 Task: Learn more about a business.
Action: Mouse moved to (589, 223)
Screenshot: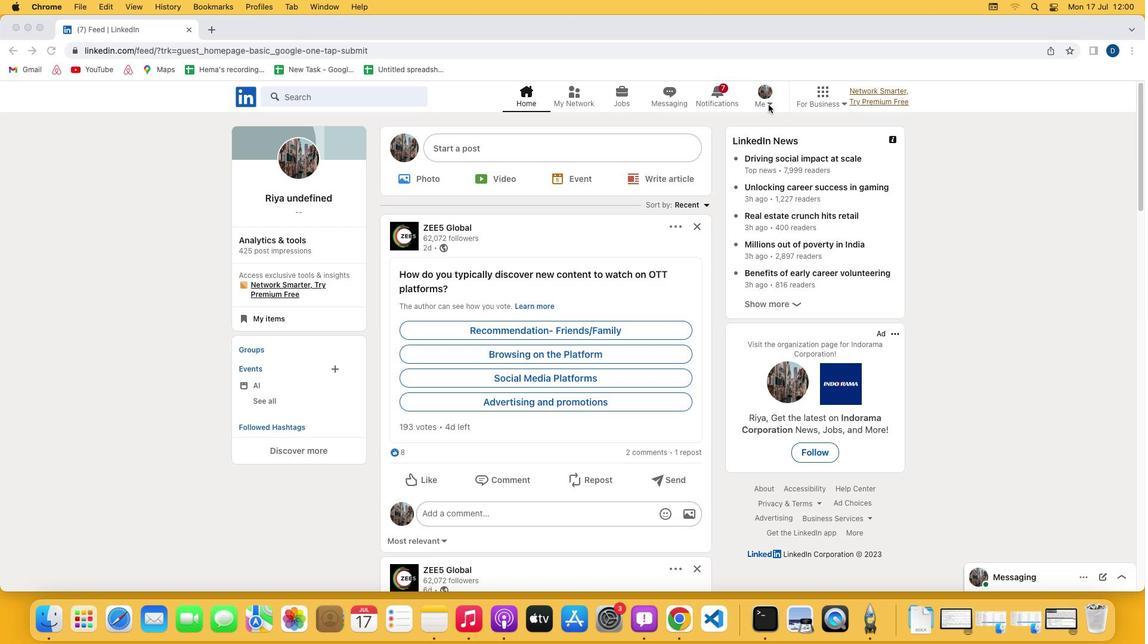 
Action: Mouse pressed left at (589, 223)
Screenshot: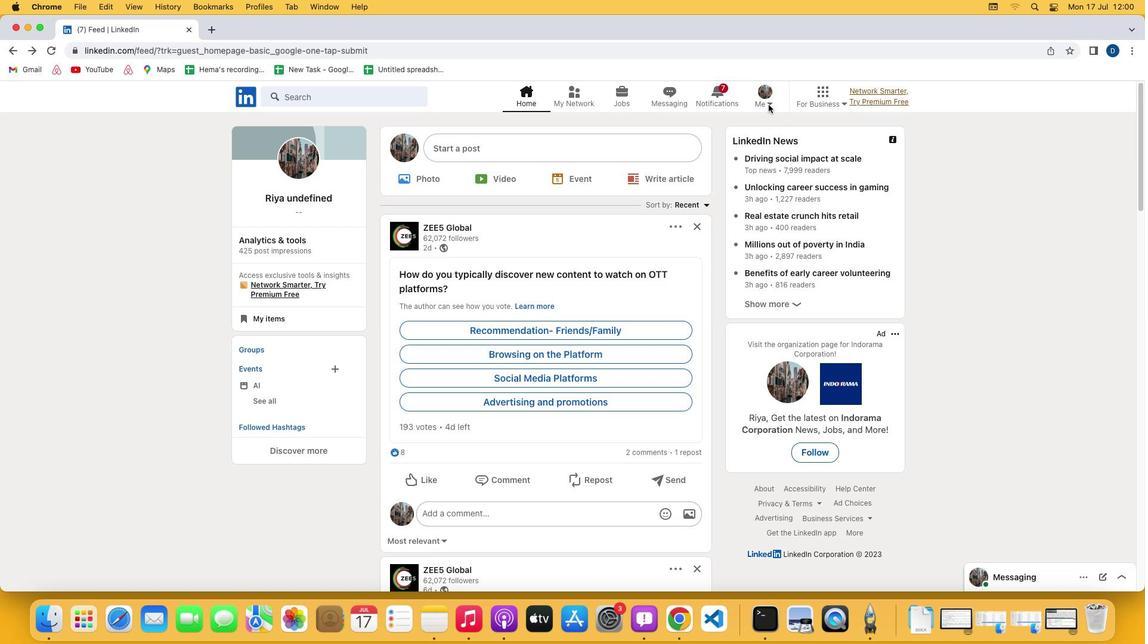 
Action: Mouse moved to (590, 222)
Screenshot: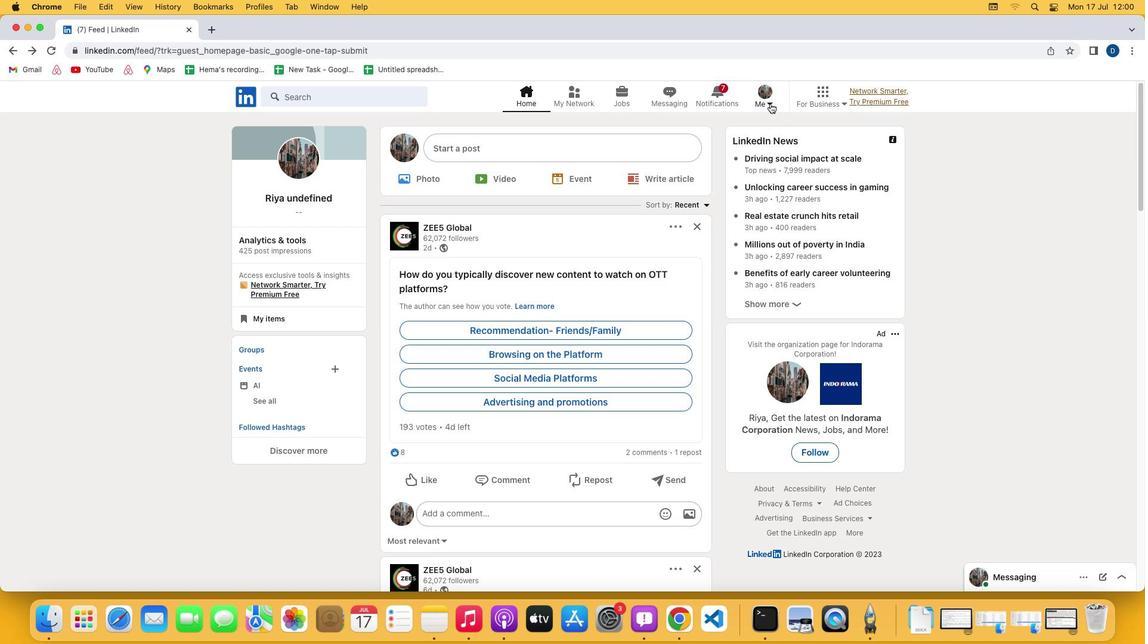 
Action: Mouse pressed left at (590, 222)
Screenshot: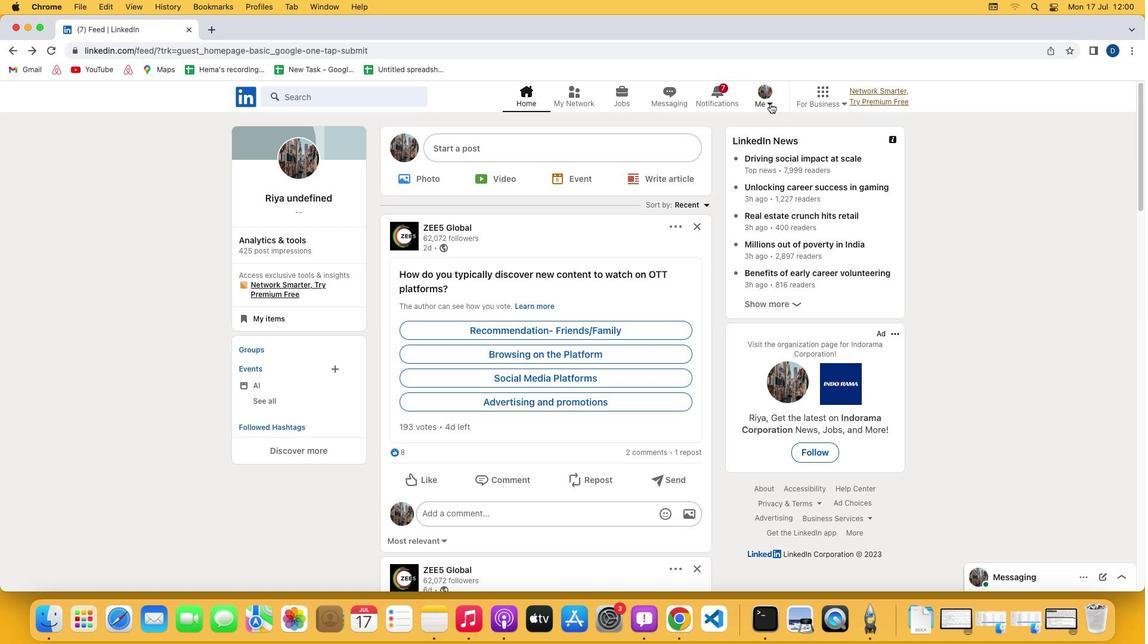 
Action: Mouse moved to (570, 294)
Screenshot: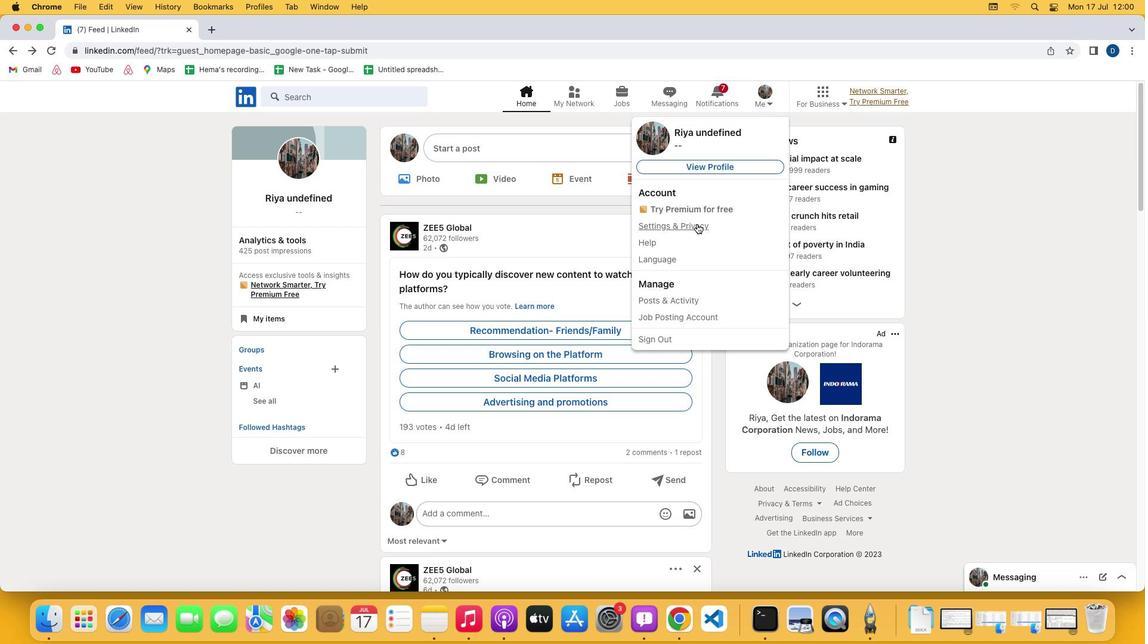 
Action: Mouse pressed left at (570, 294)
Screenshot: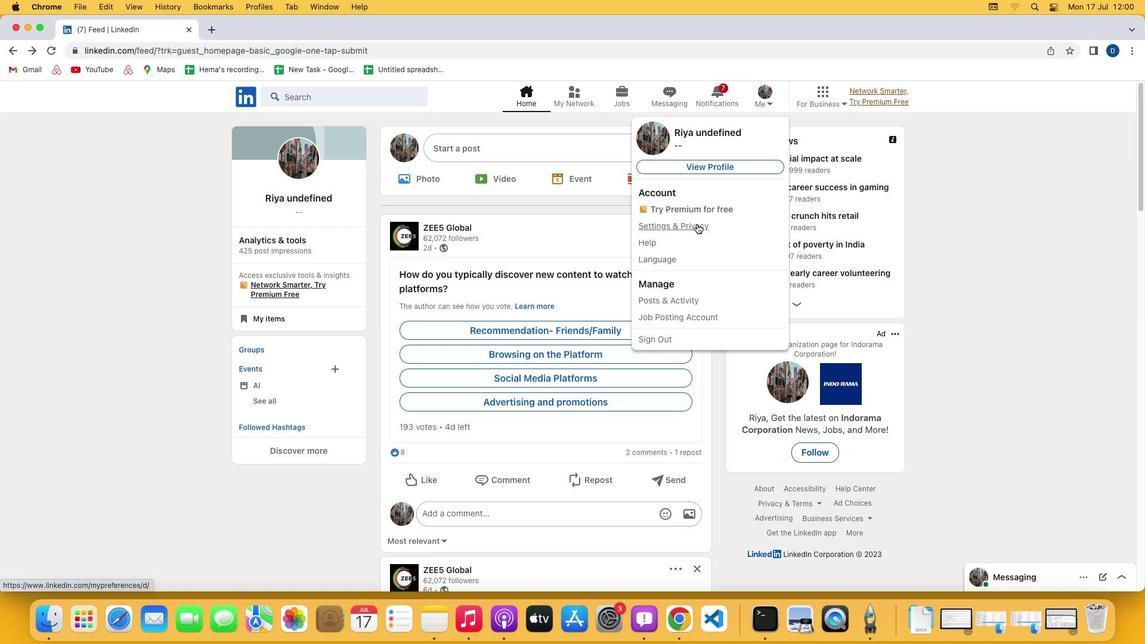
Action: Mouse moved to (539, 361)
Screenshot: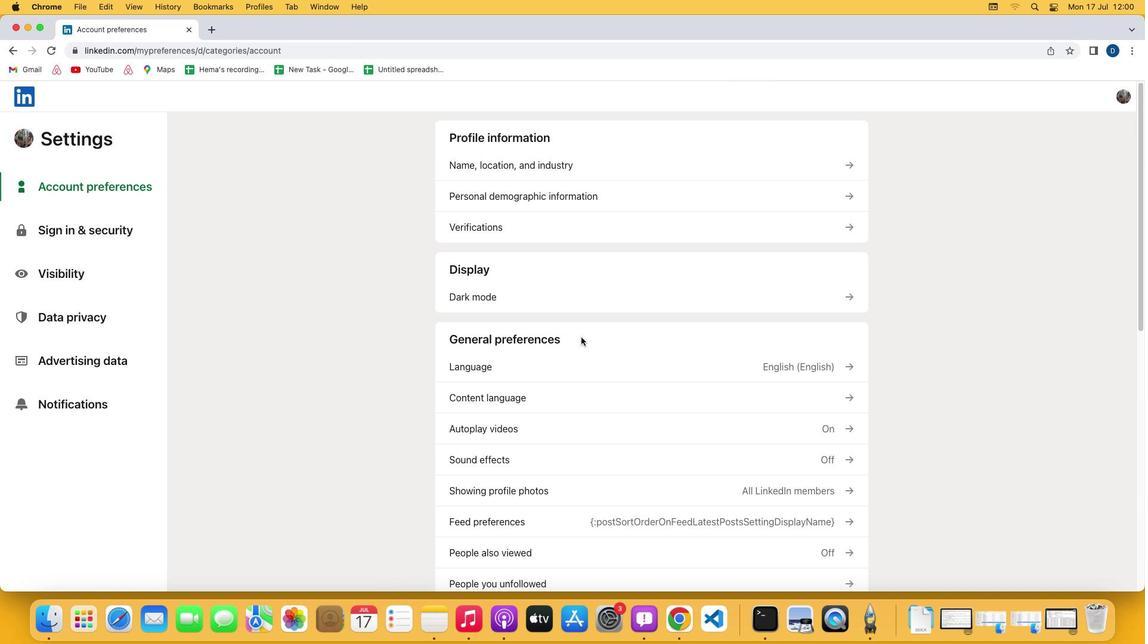 
Action: Mouse scrolled (539, 361) with delta (383, 161)
Screenshot: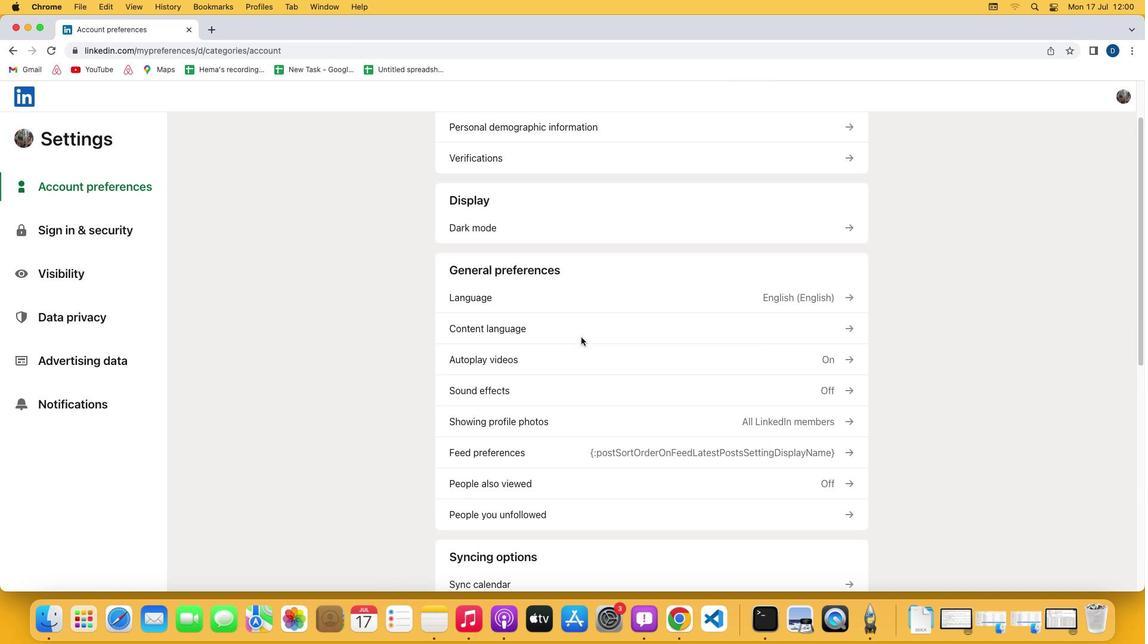 
Action: Mouse scrolled (539, 361) with delta (383, 161)
Screenshot: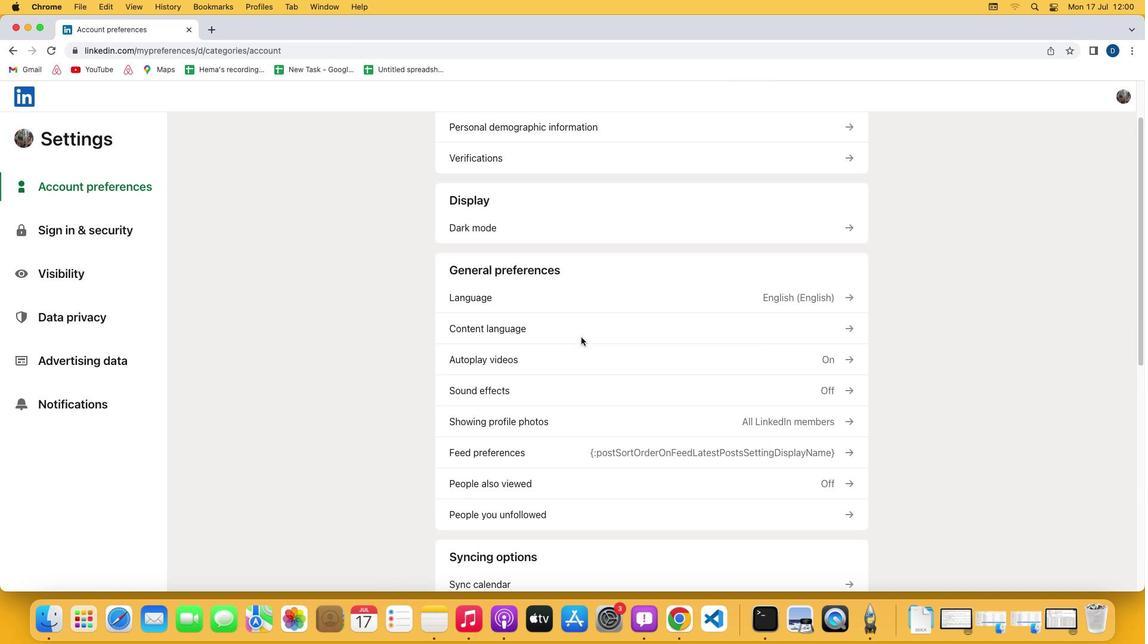 
Action: Mouse scrolled (539, 361) with delta (383, 160)
Screenshot: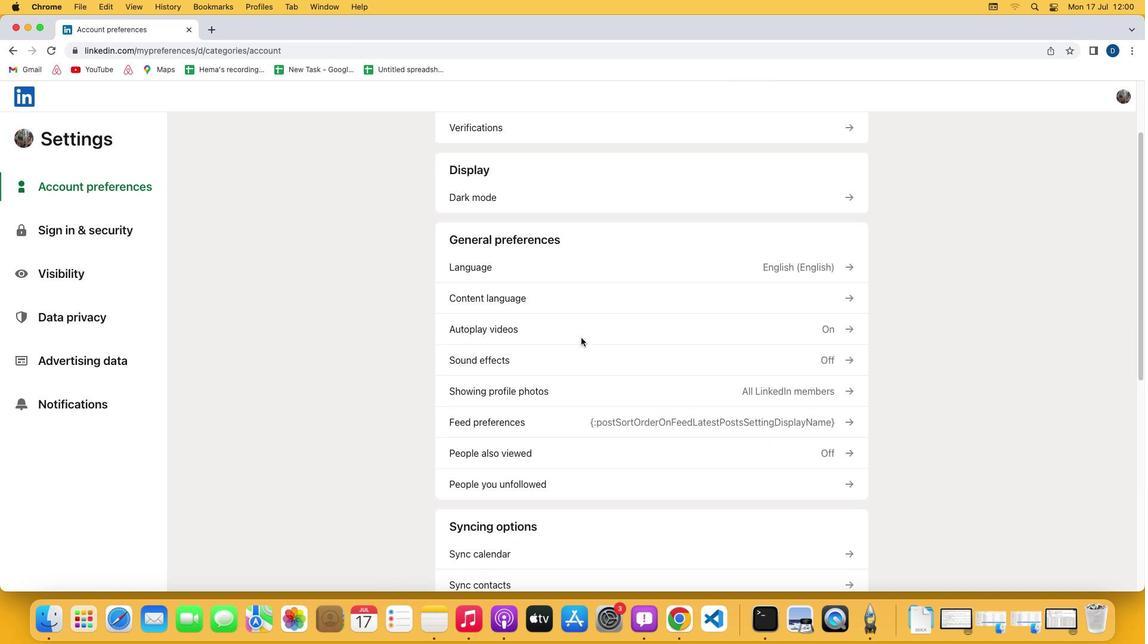 
Action: Mouse moved to (539, 362)
Screenshot: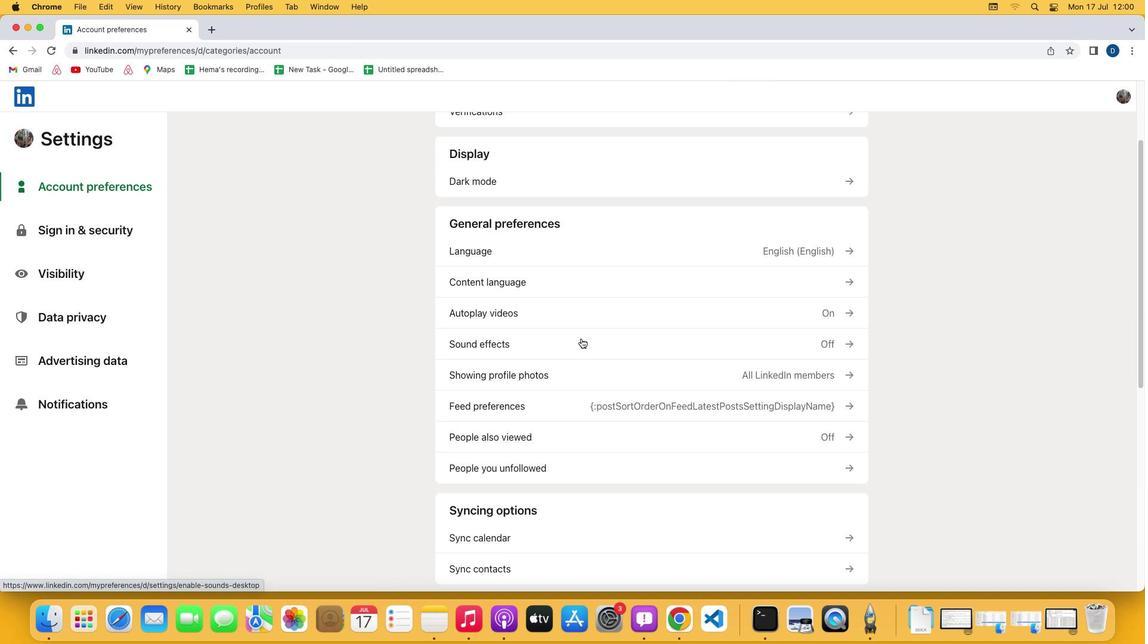 
Action: Mouse scrolled (539, 362) with delta (383, 161)
Screenshot: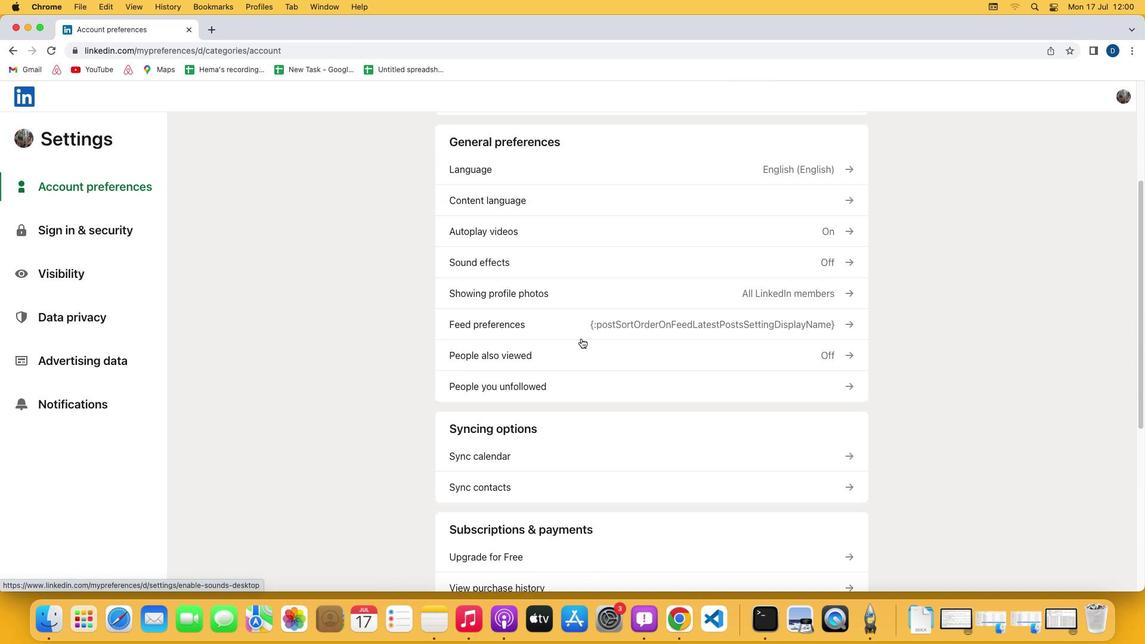 
Action: Mouse scrolled (539, 362) with delta (383, 161)
Screenshot: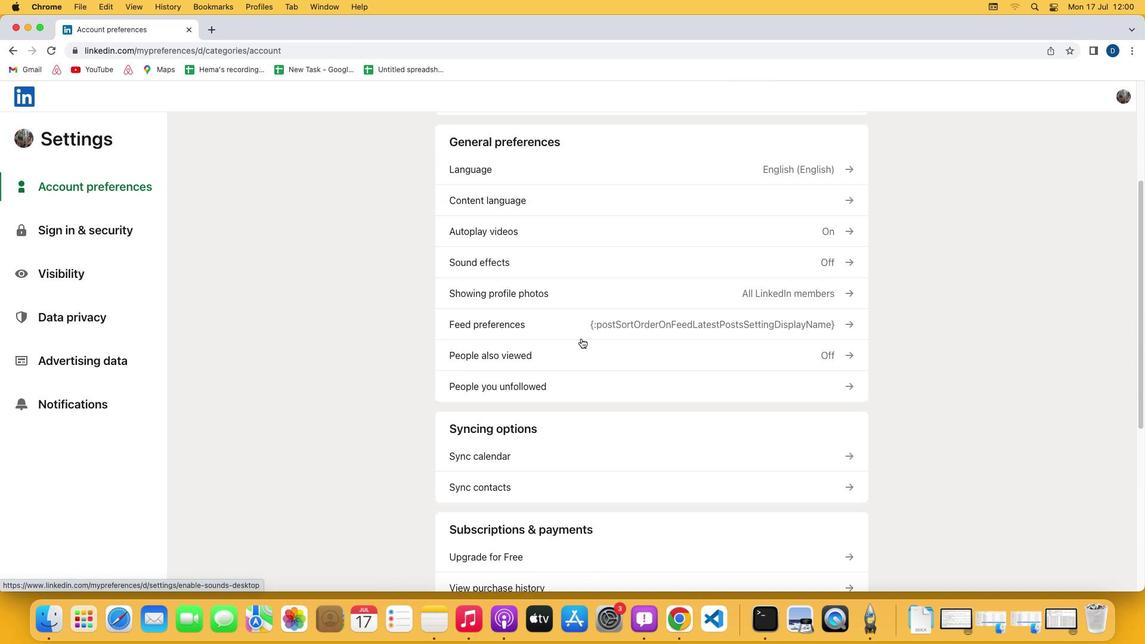 
Action: Mouse scrolled (539, 362) with delta (383, 160)
Screenshot: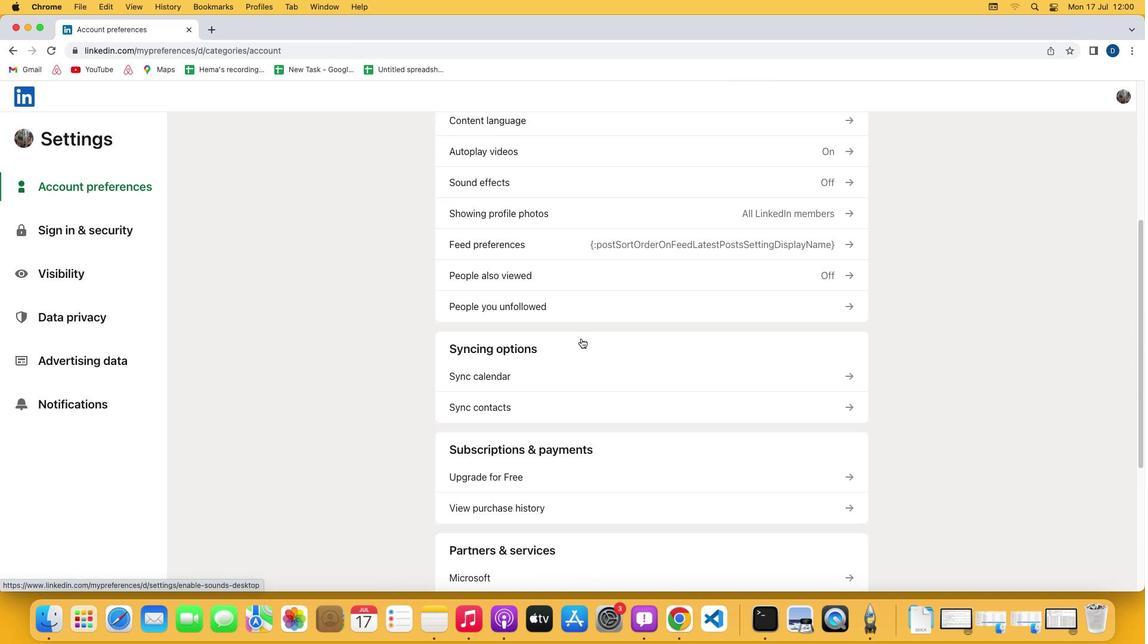 
Action: Mouse scrolled (539, 362) with delta (383, 159)
Screenshot: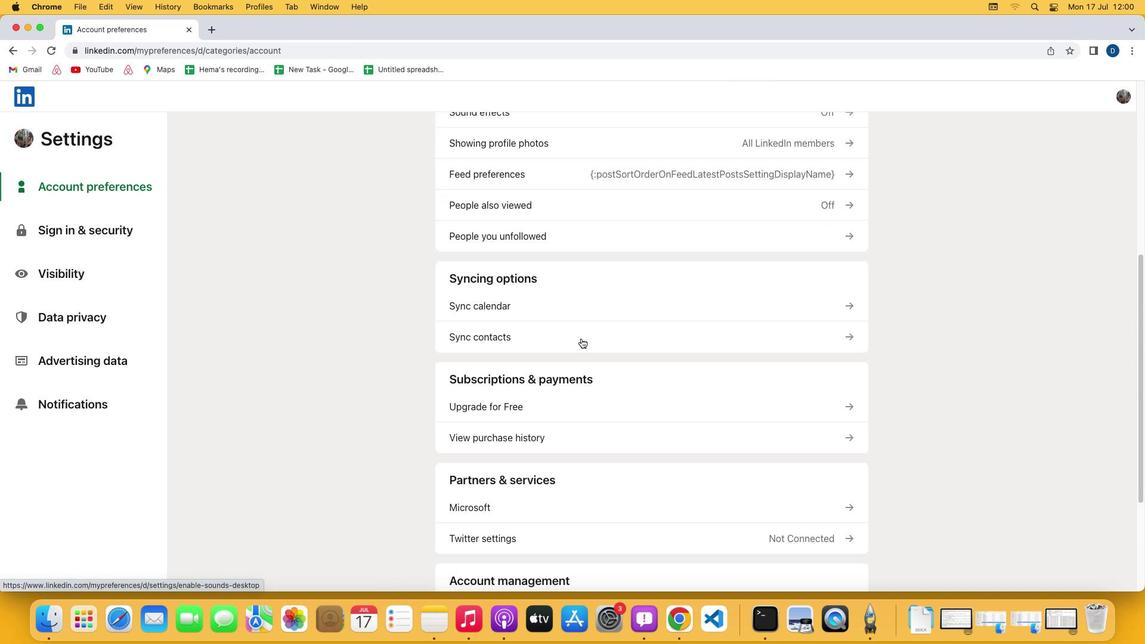 
Action: Mouse scrolled (539, 362) with delta (383, 161)
Screenshot: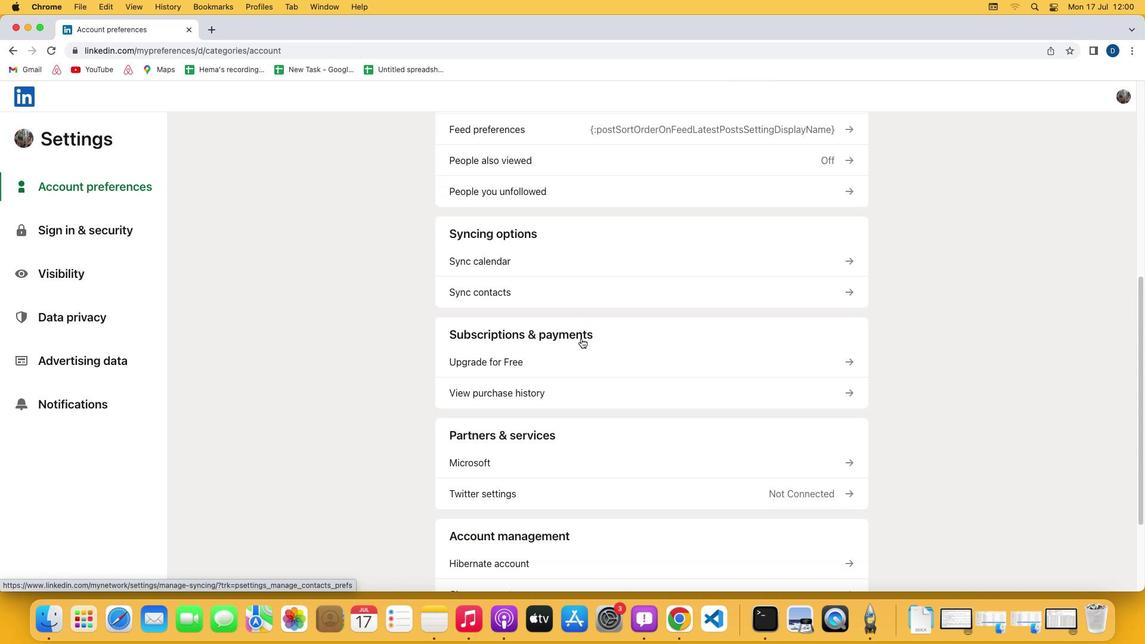 
Action: Mouse scrolled (539, 362) with delta (383, 161)
Screenshot: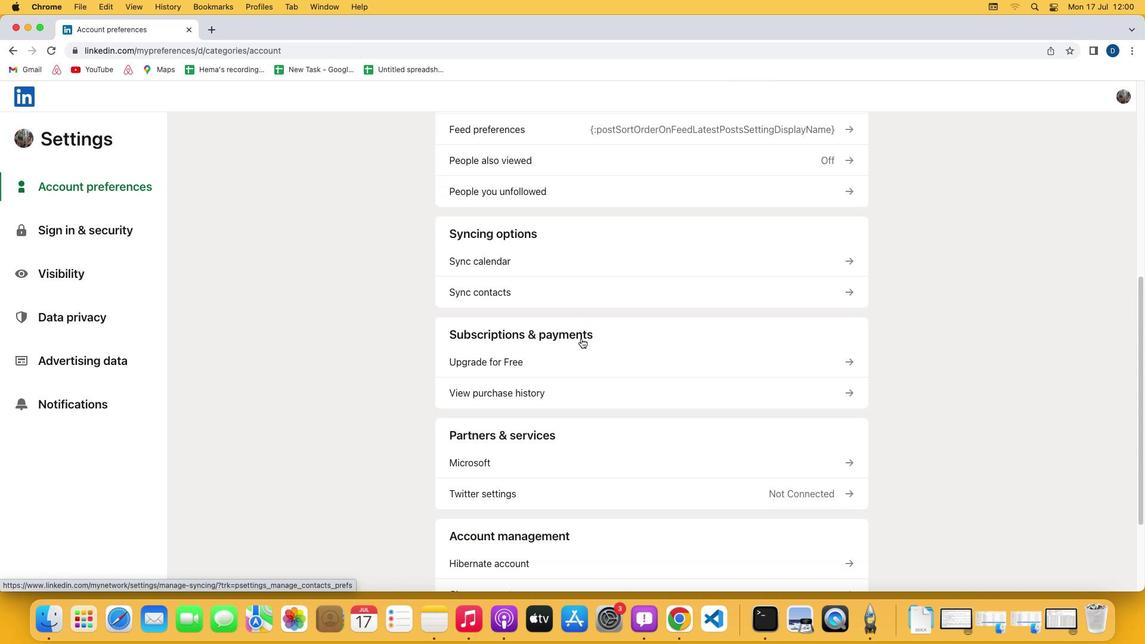 
Action: Mouse scrolled (539, 362) with delta (383, 160)
Screenshot: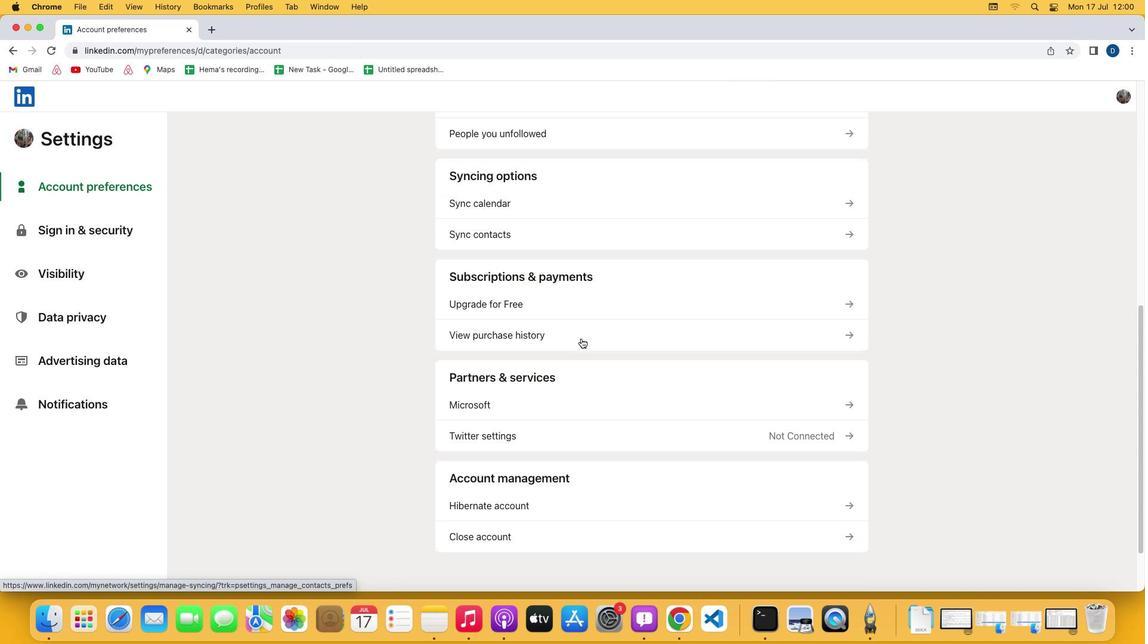 
Action: Mouse moved to (534, 337)
Screenshot: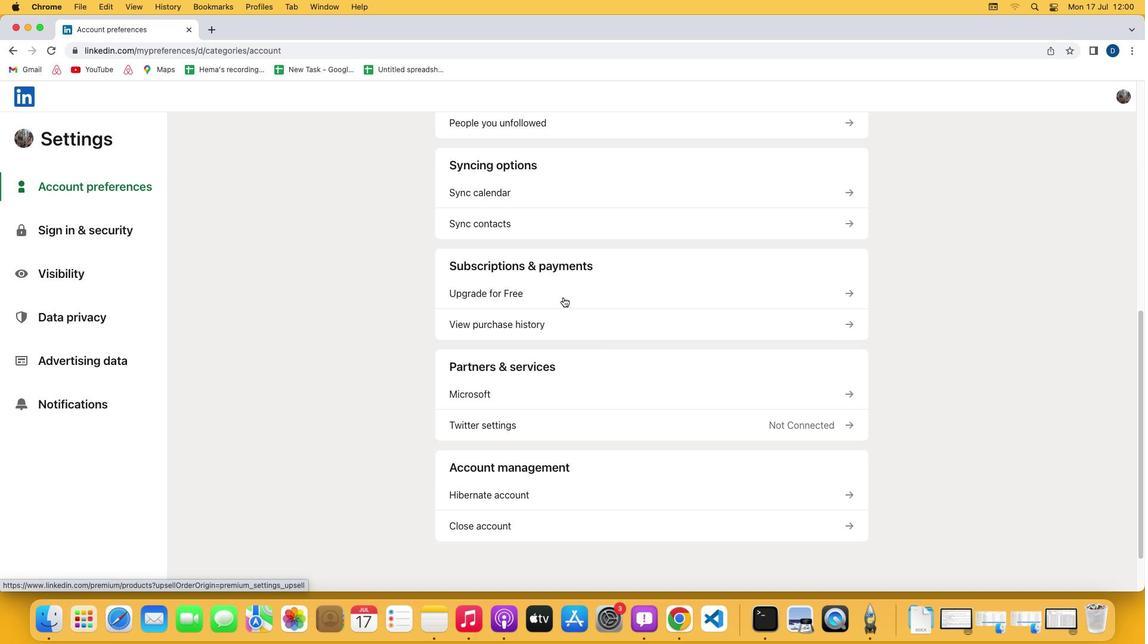 
Action: Mouse pressed left at (534, 337)
Screenshot: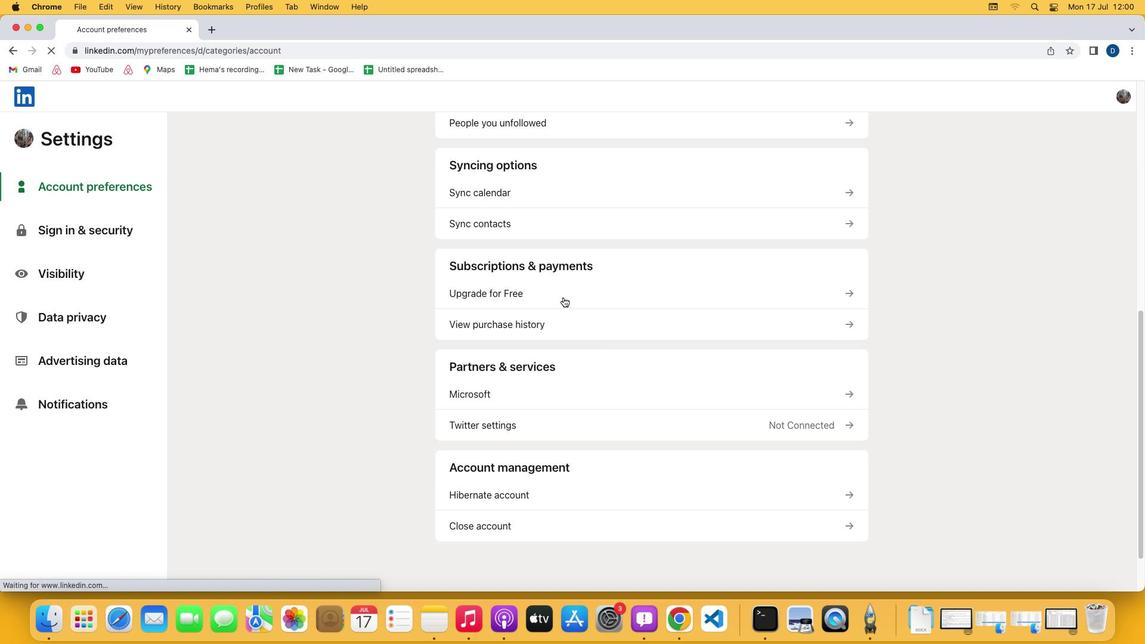 
Action: Mouse moved to (507, 369)
Screenshot: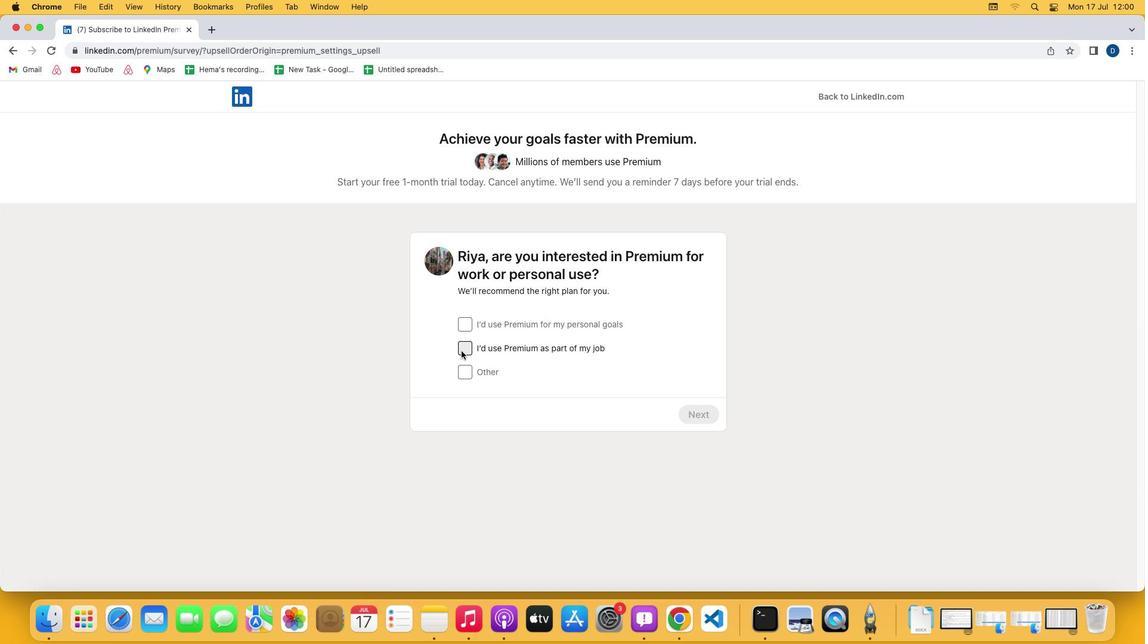 
Action: Mouse pressed left at (507, 369)
Screenshot: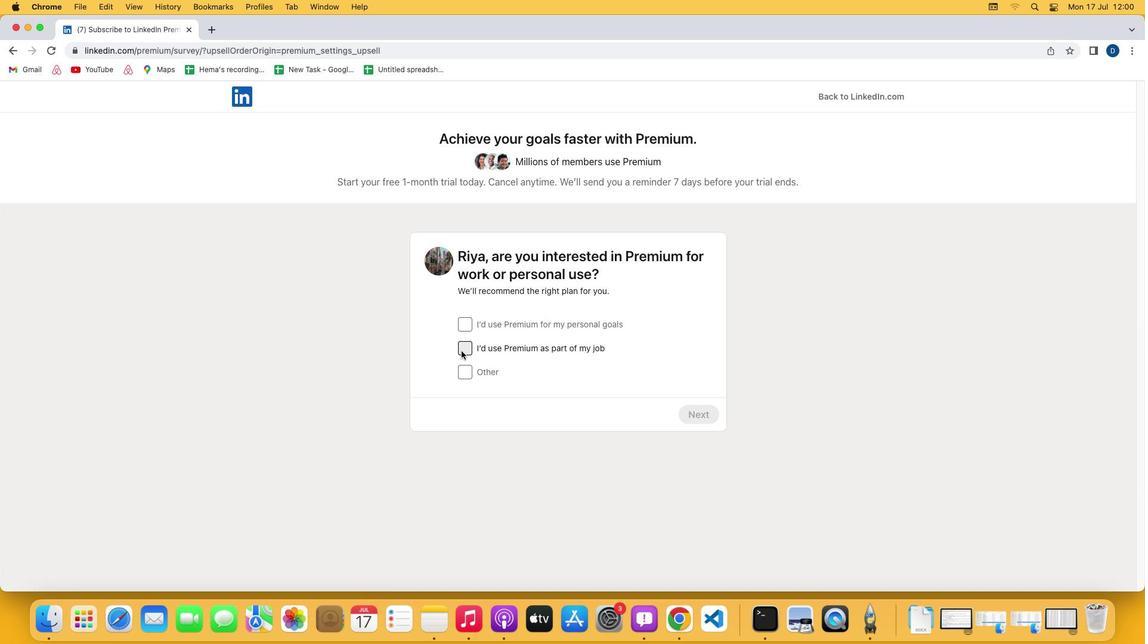 
Action: Mouse moved to (572, 405)
Screenshot: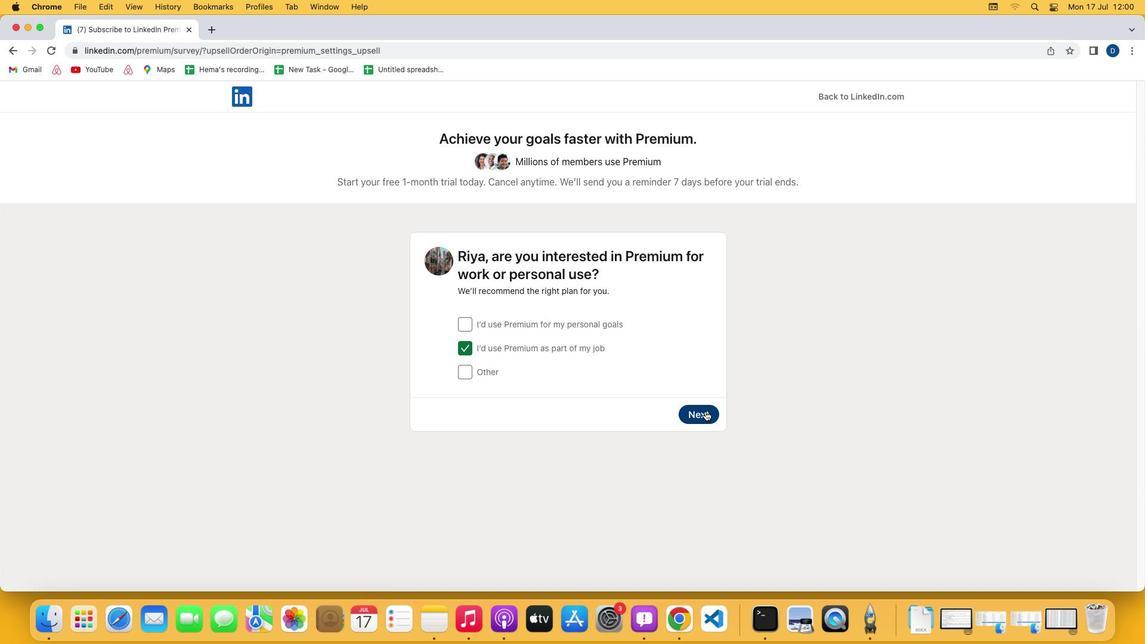 
Action: Mouse pressed left at (572, 405)
Screenshot: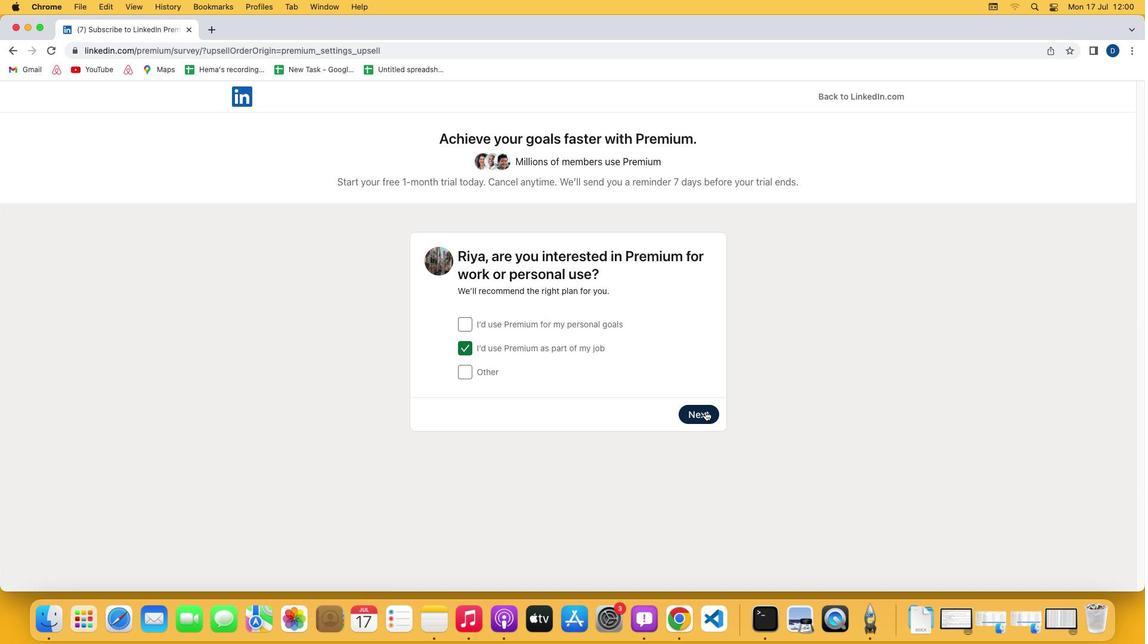 
Action: Mouse moved to (570, 450)
Screenshot: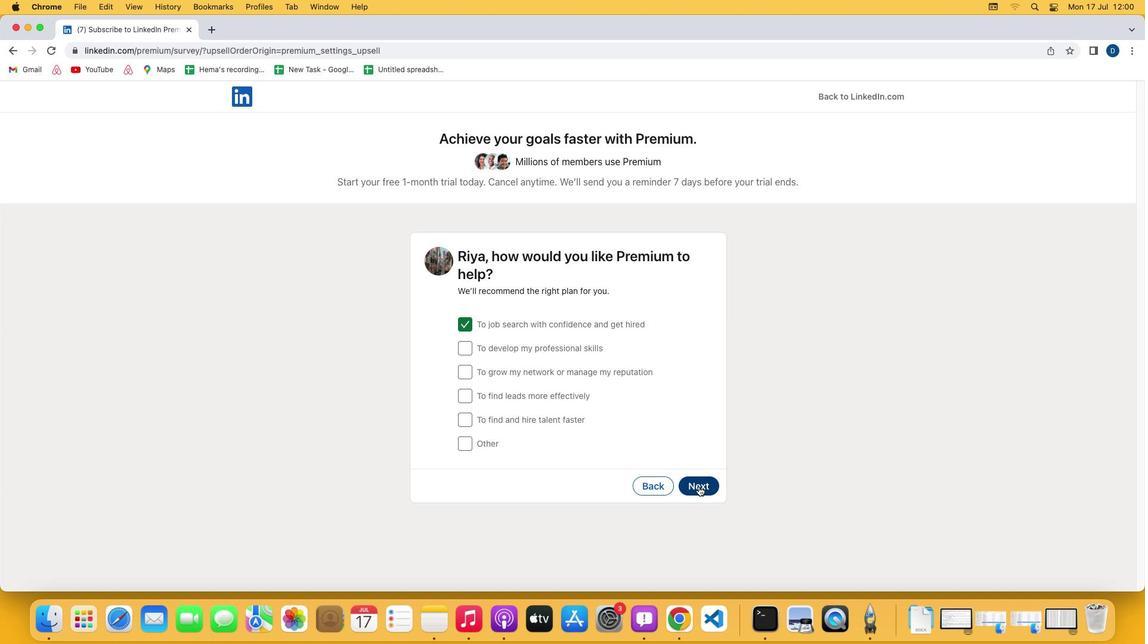 
Action: Mouse pressed left at (570, 450)
Screenshot: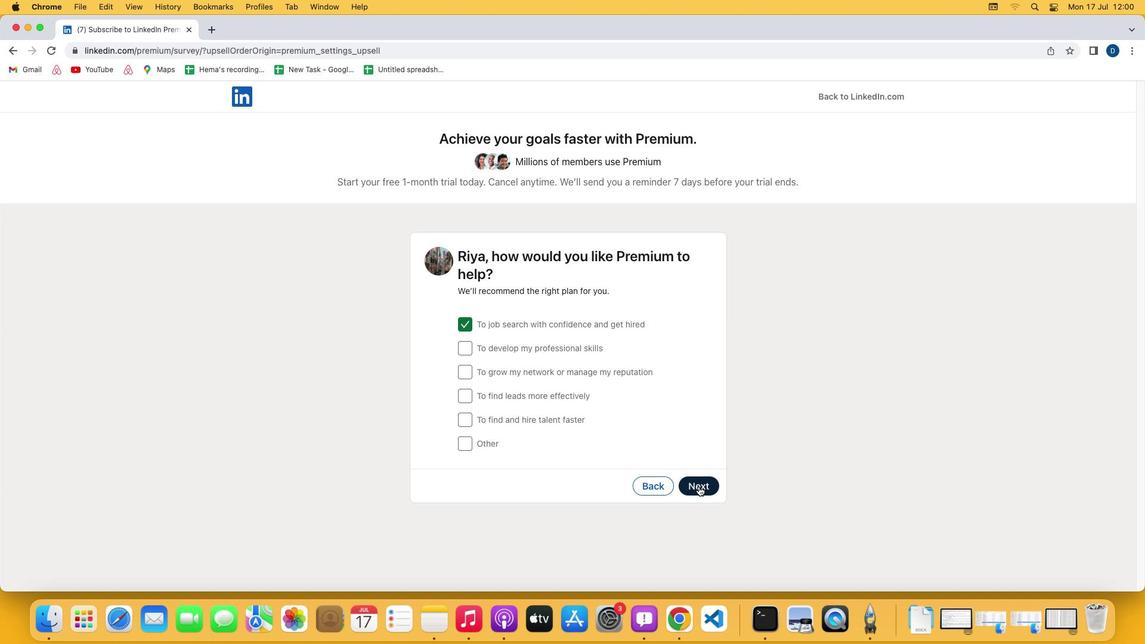 
Action: Mouse moved to (506, 411)
Screenshot: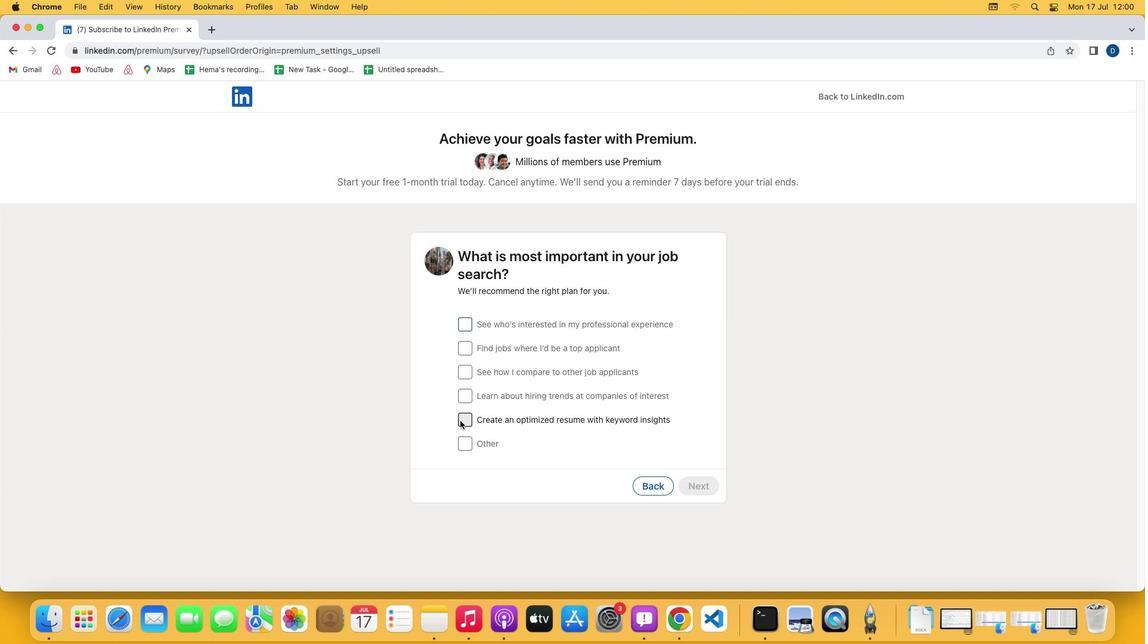 
Action: Mouse pressed left at (506, 411)
Screenshot: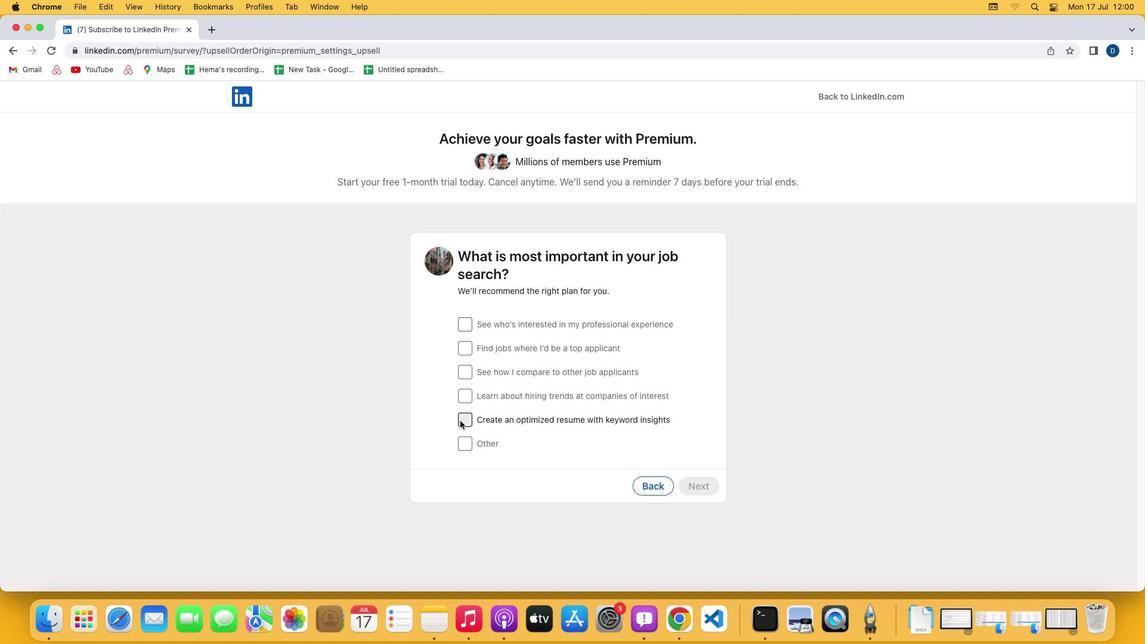 
Action: Mouse moved to (573, 449)
Screenshot: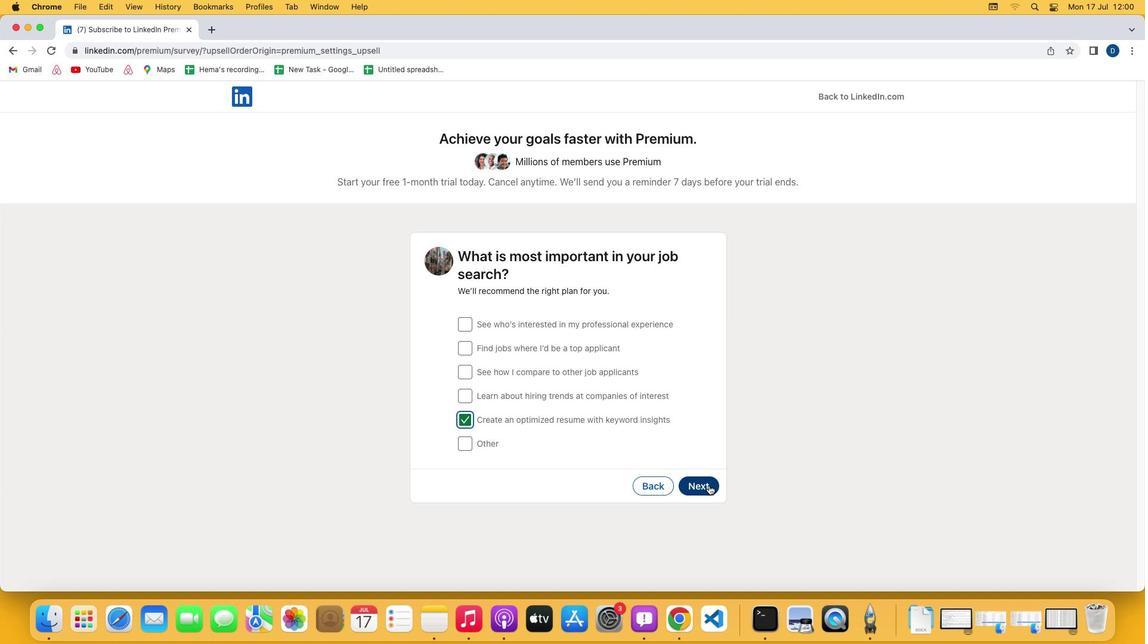 
Action: Mouse pressed left at (573, 449)
Screenshot: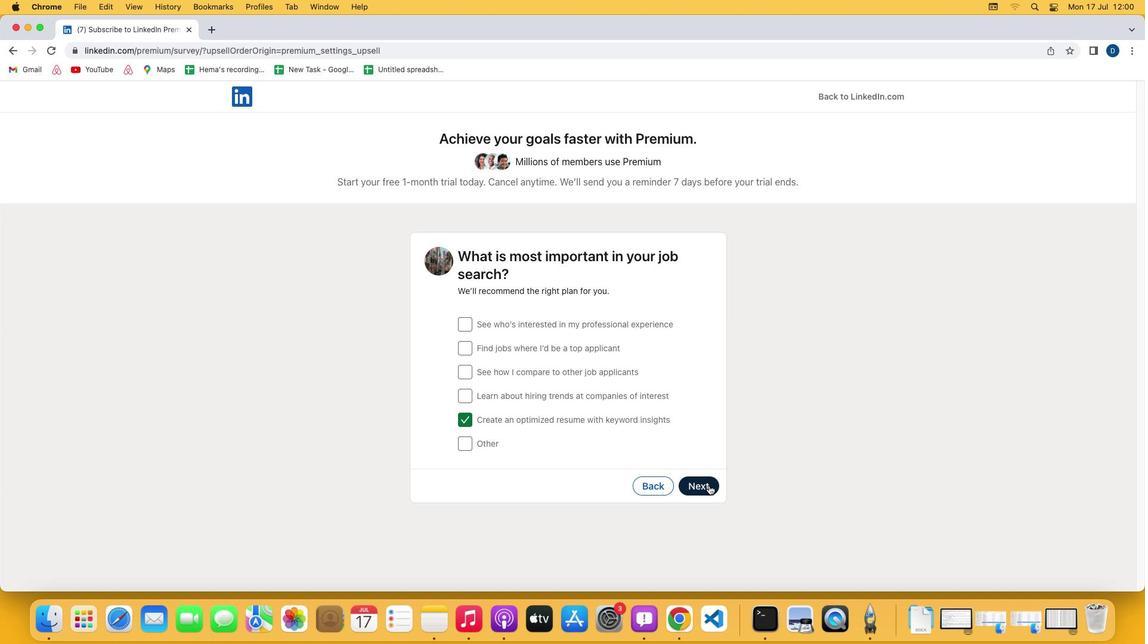
Action: Mouse moved to (539, 439)
Screenshot: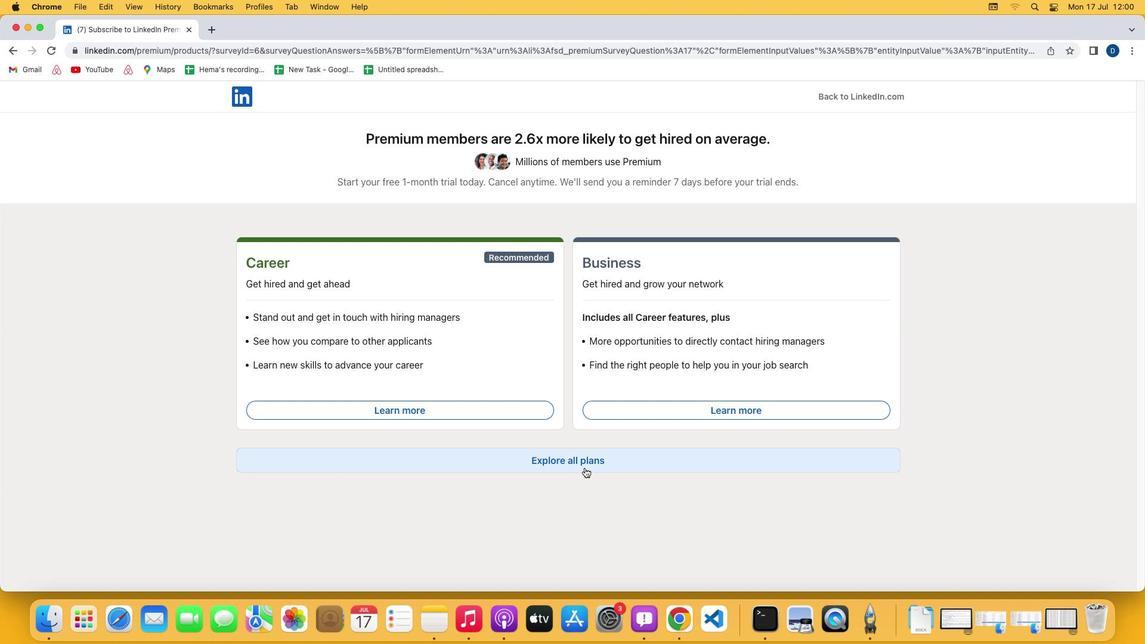 
Action: Mouse pressed left at (539, 439)
Screenshot: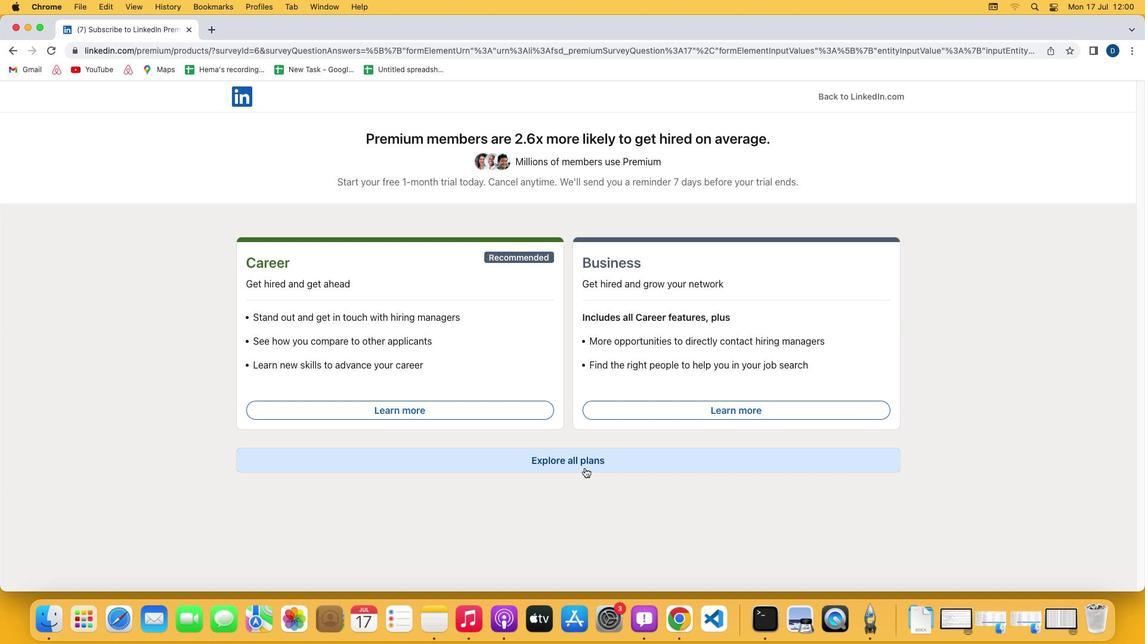 
Action: Mouse moved to (514, 454)
Screenshot: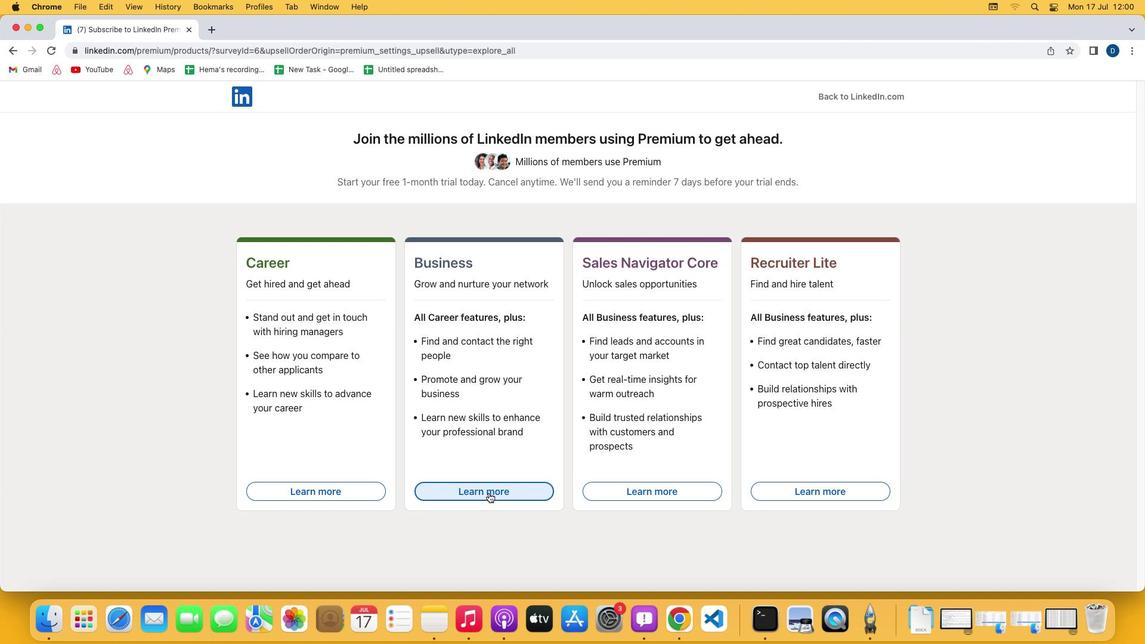 
Action: Mouse pressed left at (514, 454)
Screenshot: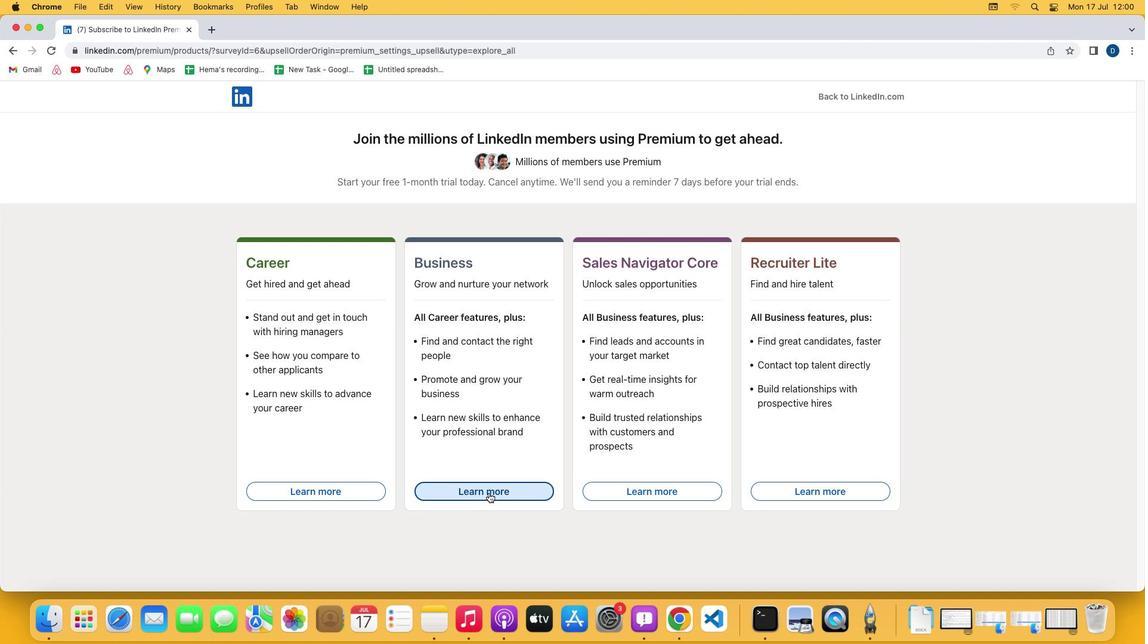 
Action: Mouse moved to (514, 454)
Screenshot: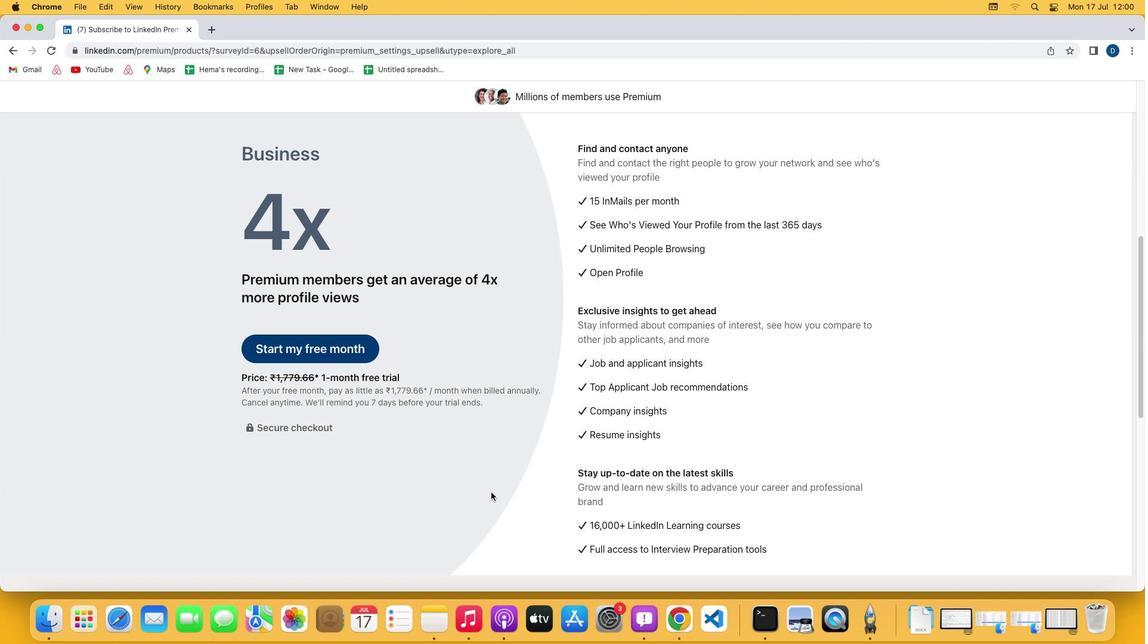 
